 Task: Use the formula "IMSECH" in spreadsheet "Project protfolio".
Action: Mouse moved to (122, 73)
Screenshot: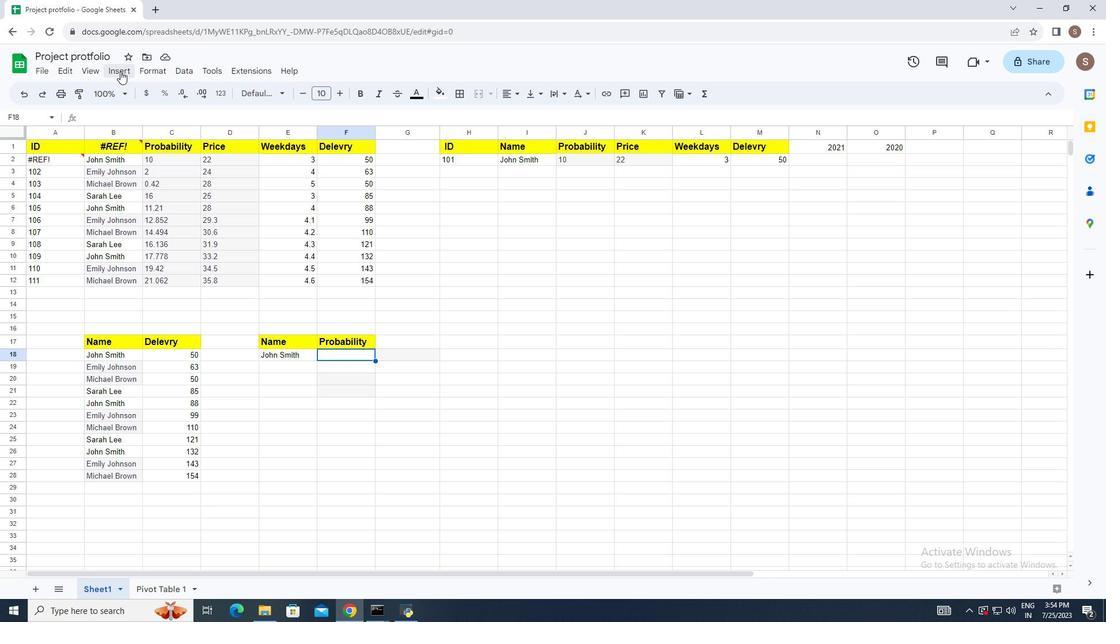 
Action: Mouse pressed left at (122, 73)
Screenshot: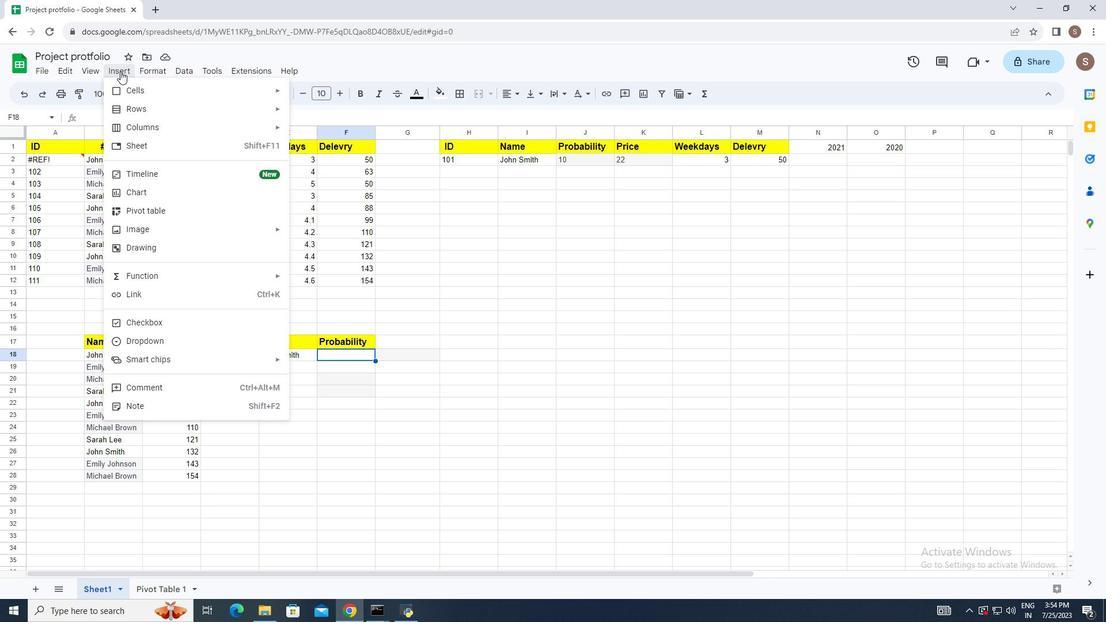 
Action: Mouse moved to (205, 274)
Screenshot: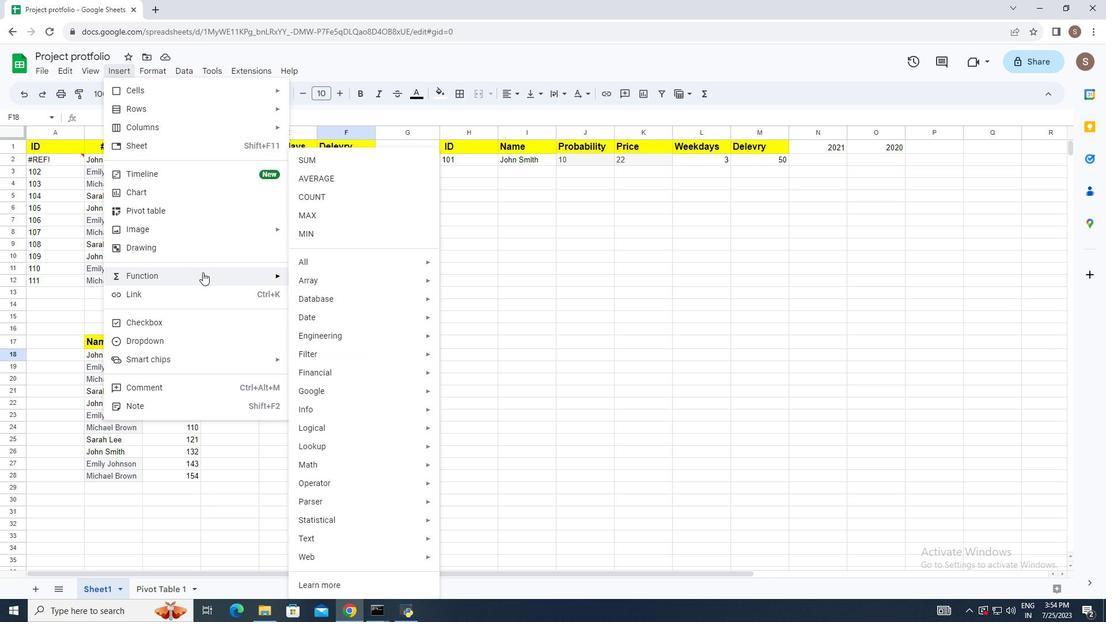 
Action: Mouse pressed left at (205, 274)
Screenshot: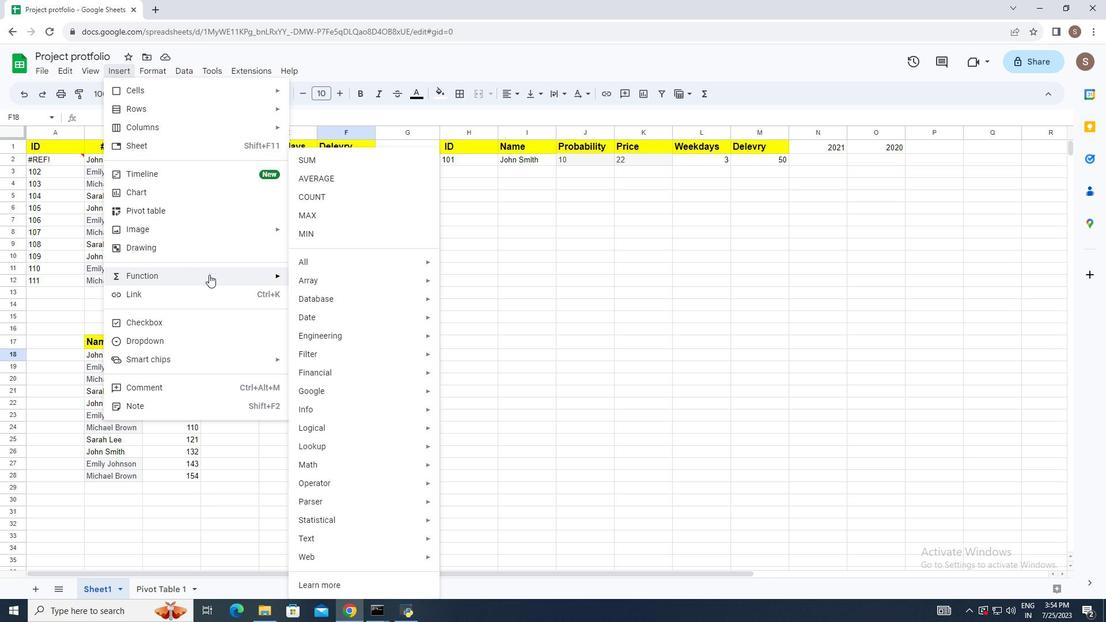 
Action: Mouse moved to (330, 266)
Screenshot: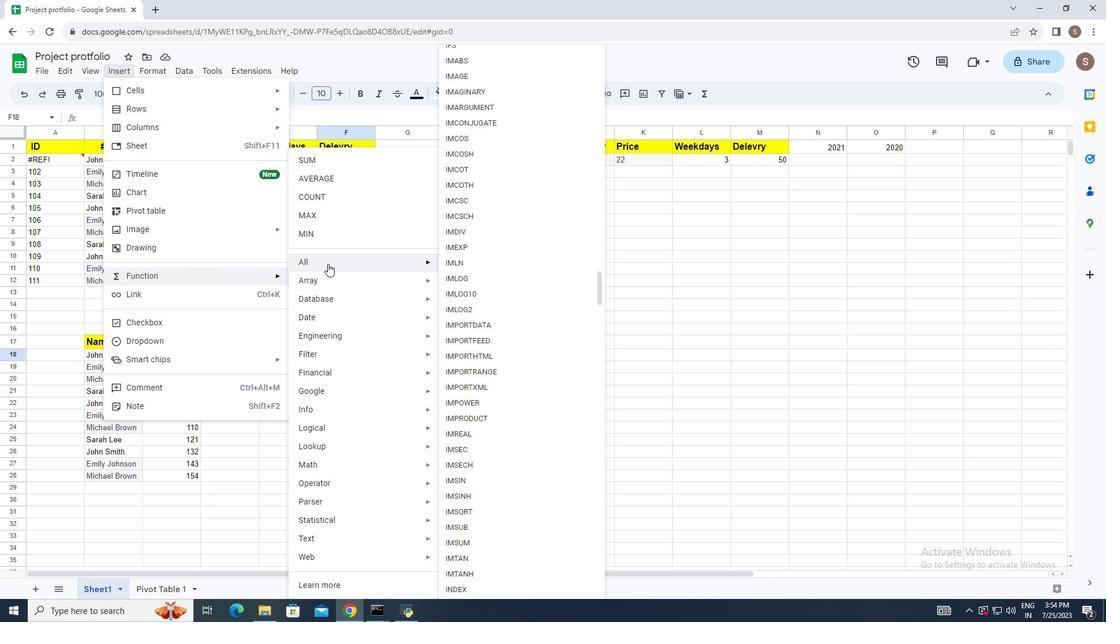 
Action: Mouse pressed left at (330, 266)
Screenshot: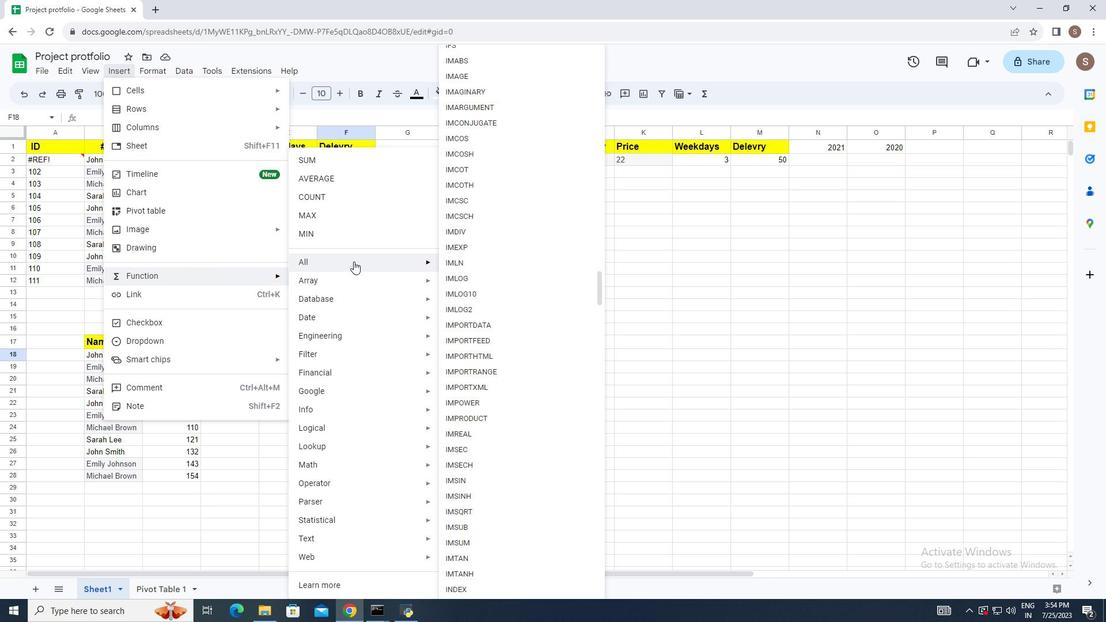 
Action: Mouse moved to (508, 467)
Screenshot: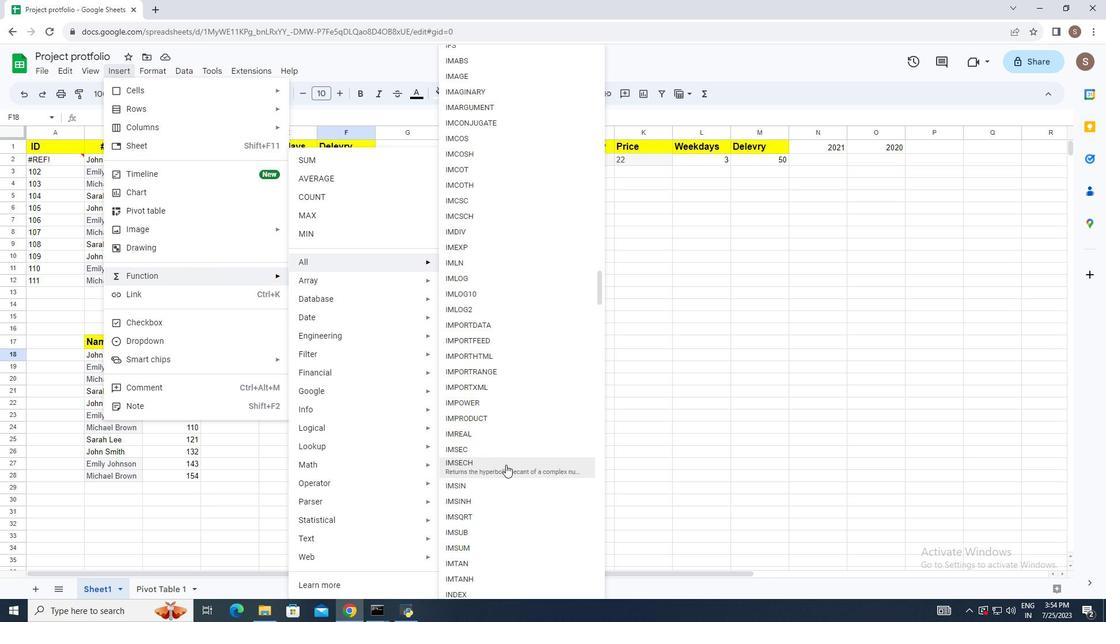 
Action: Mouse pressed left at (508, 467)
Screenshot: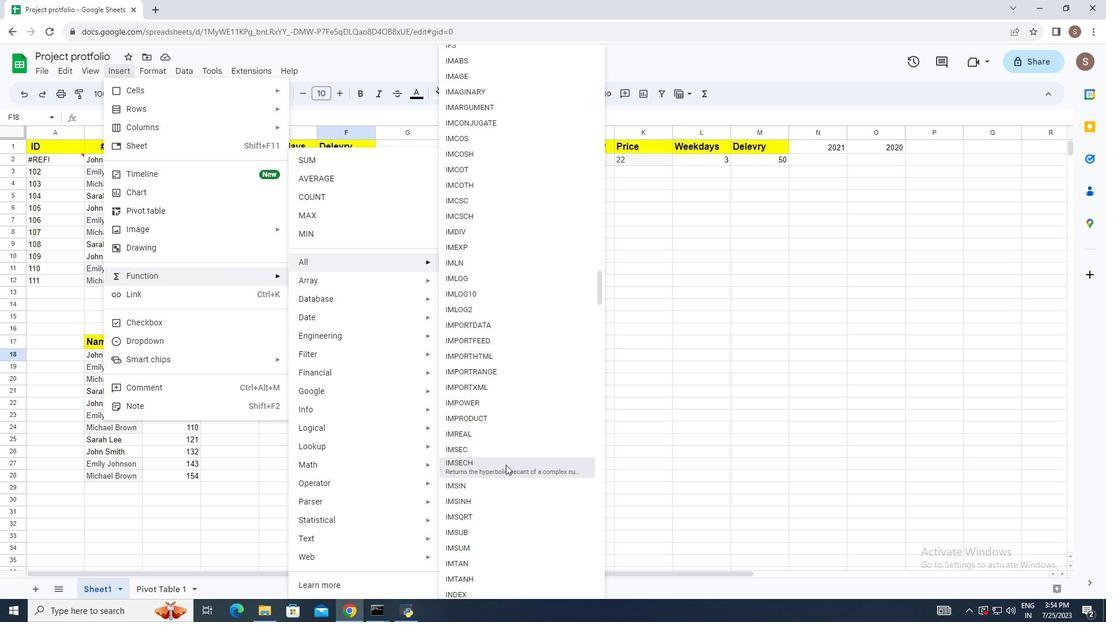
Action: Mouse moved to (461, 410)
Screenshot: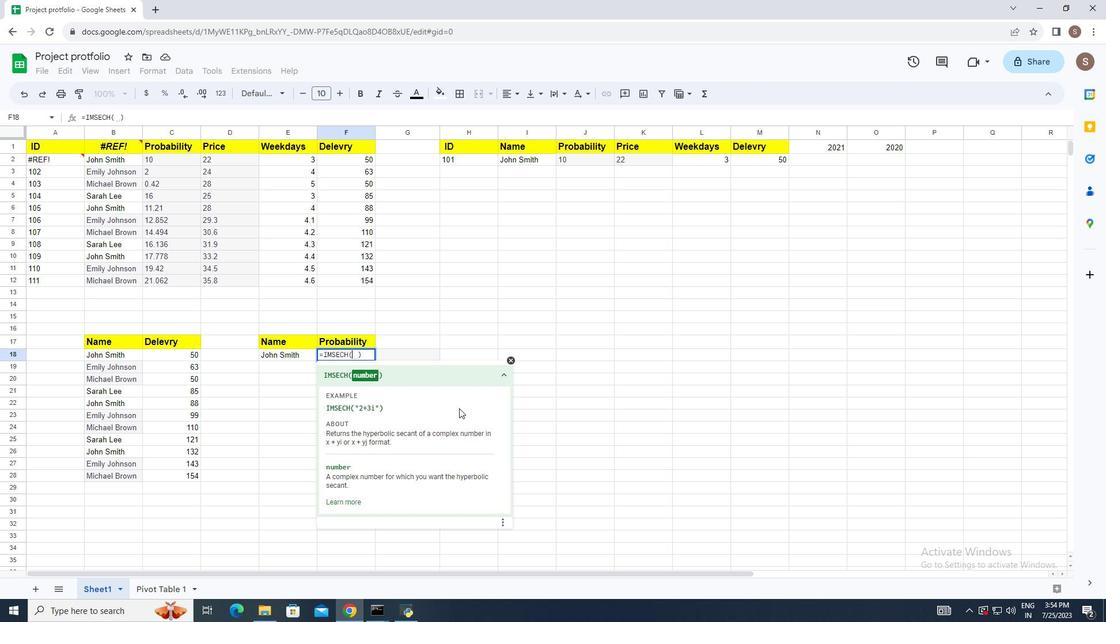 
Action: Key pressed <Key.shift_r>"8+8i<Key.shift_r>"<Key.enter>
Screenshot: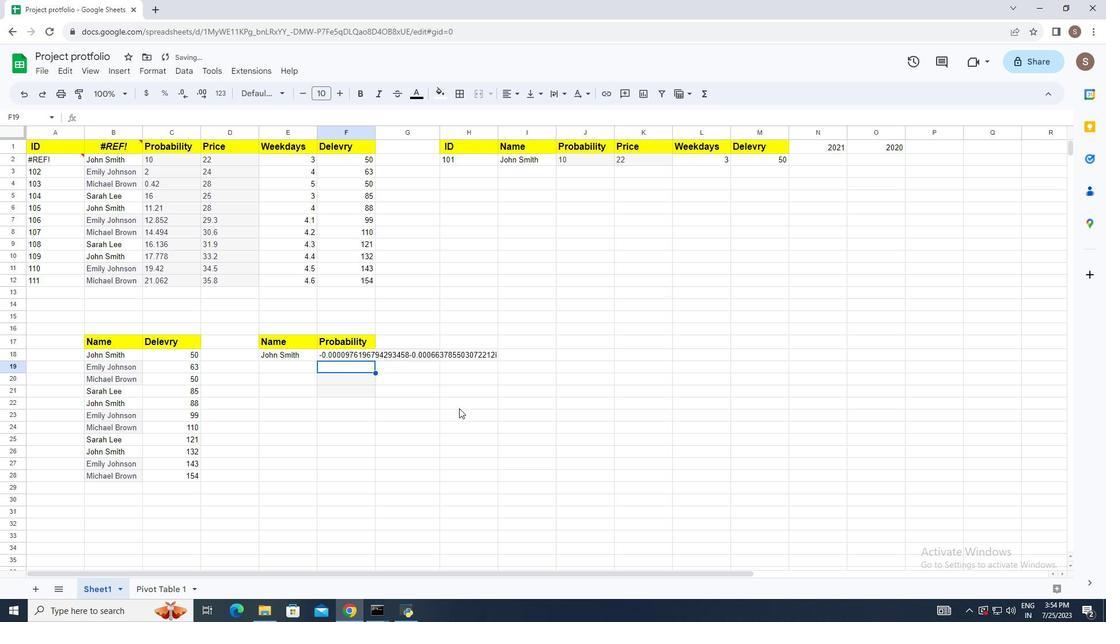 
